 Task: Check the safety & property of Home in West palm Beach, Florida, United States.
Action: Mouse moved to (773, 143)
Screenshot: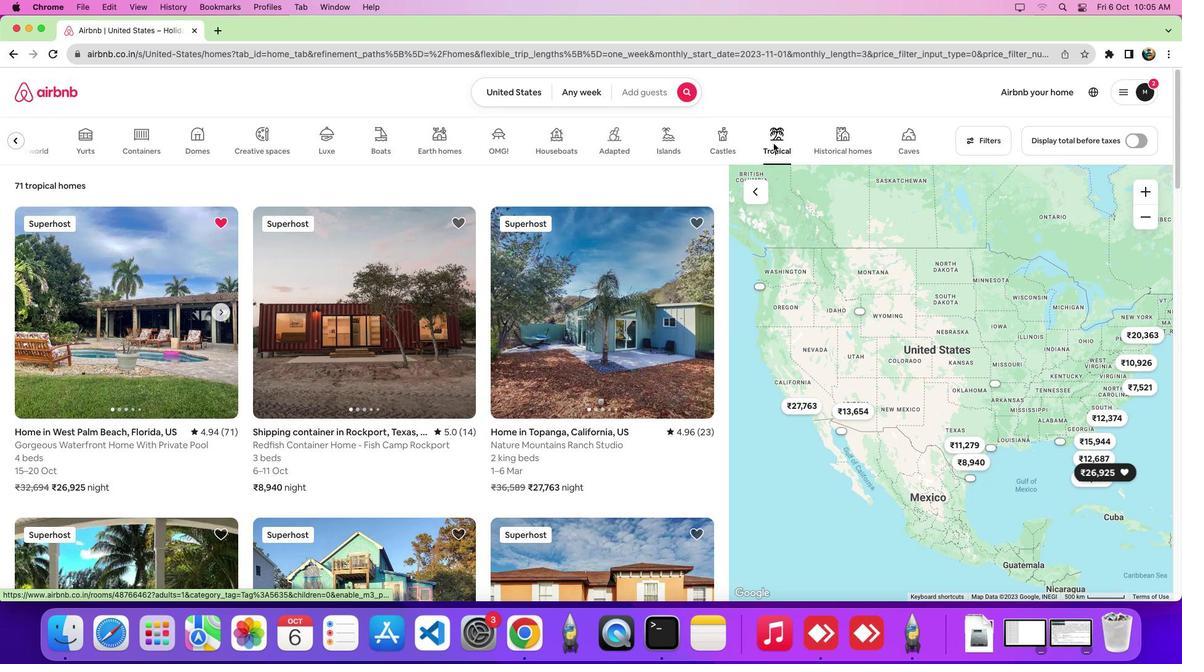 
Action: Mouse pressed left at (773, 143)
Screenshot: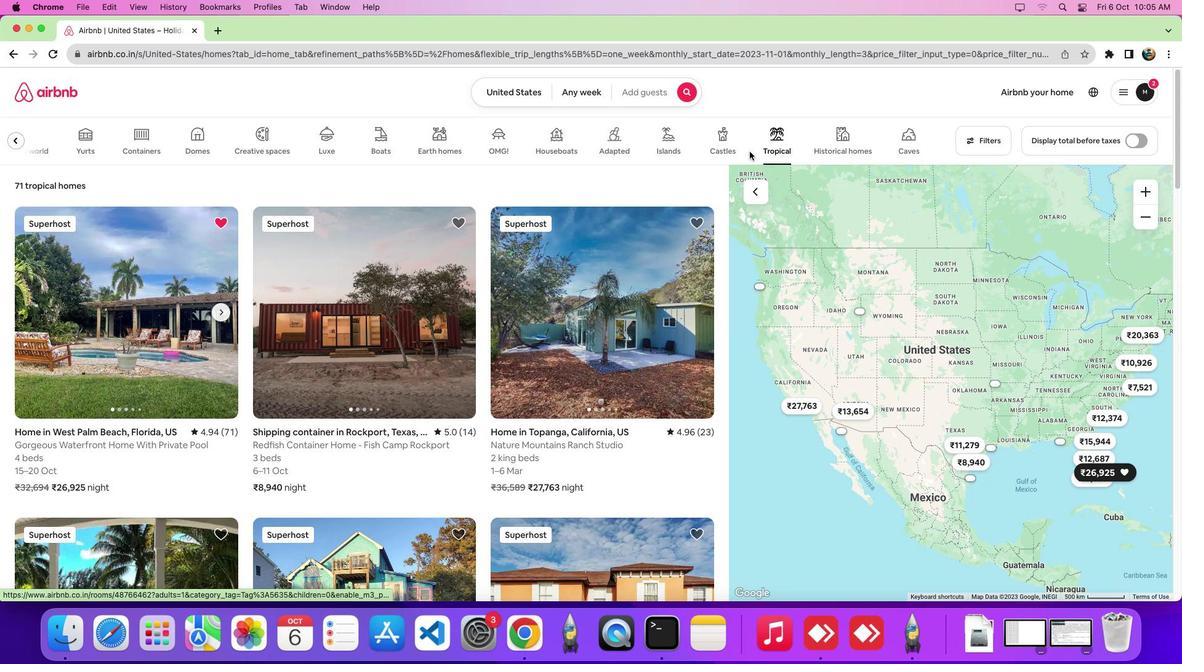 
Action: Mouse moved to (134, 318)
Screenshot: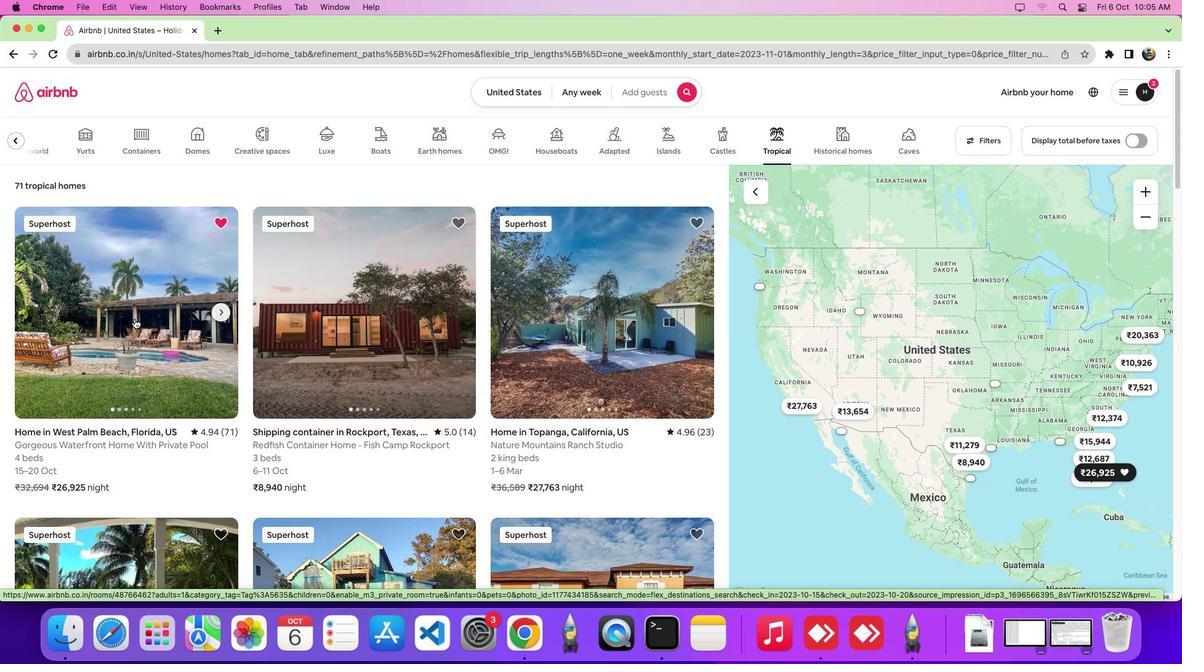 
Action: Mouse pressed left at (134, 318)
Screenshot: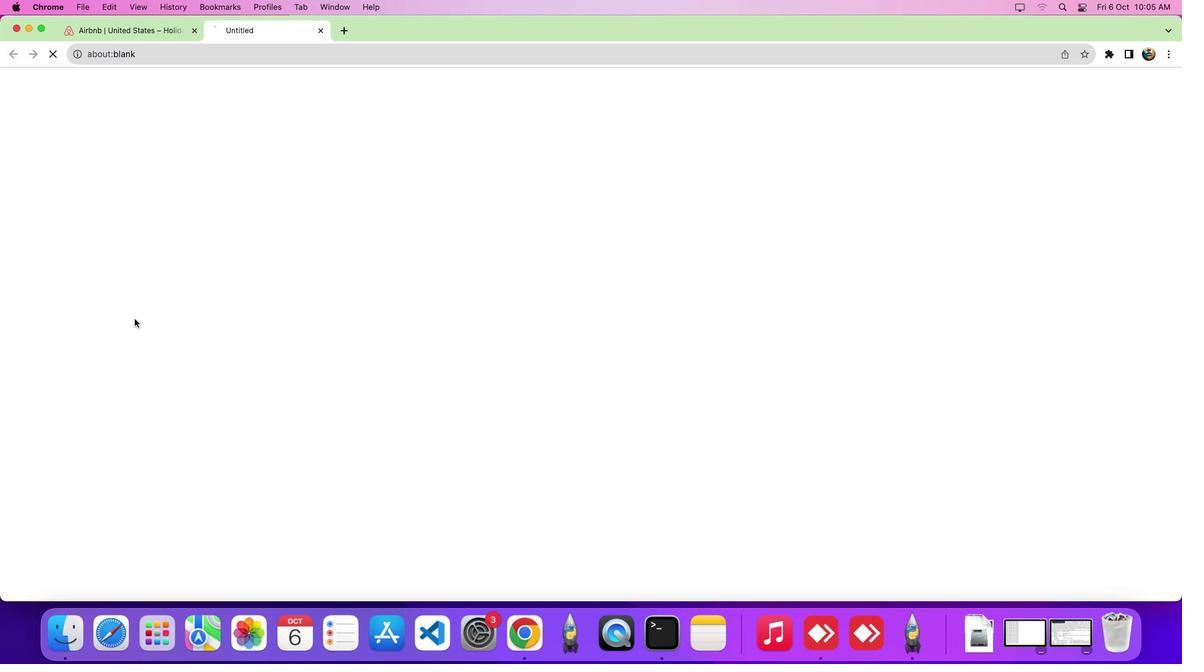 
Action: Mouse moved to (1177, 93)
Screenshot: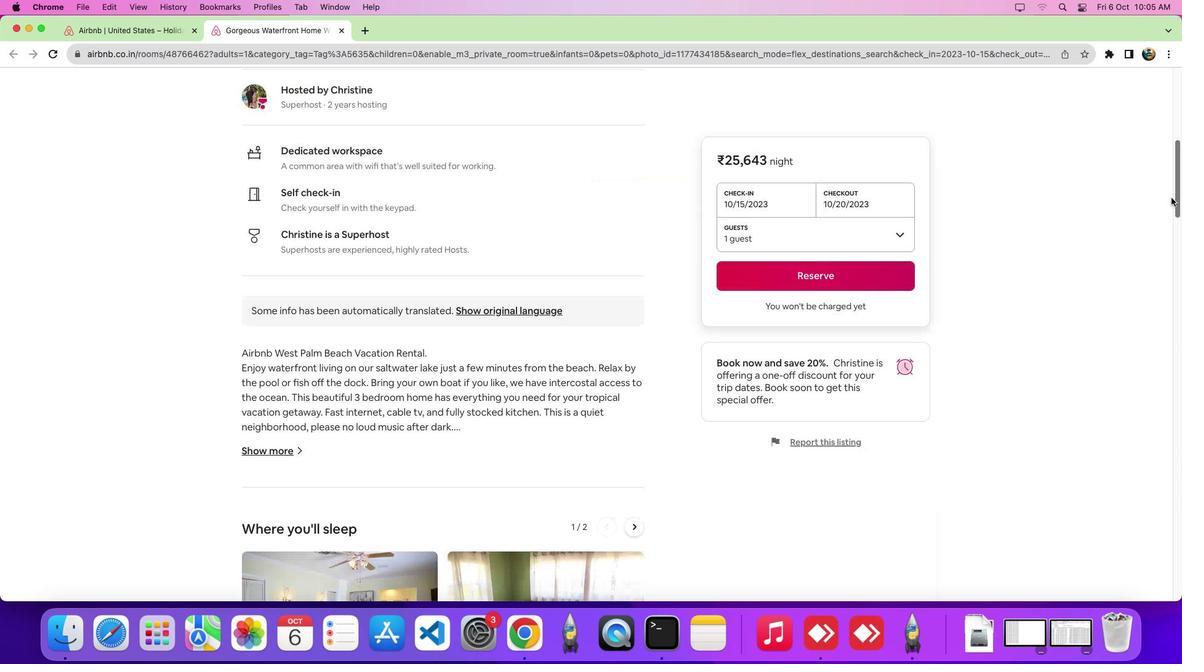 
Action: Mouse pressed left at (1177, 93)
Screenshot: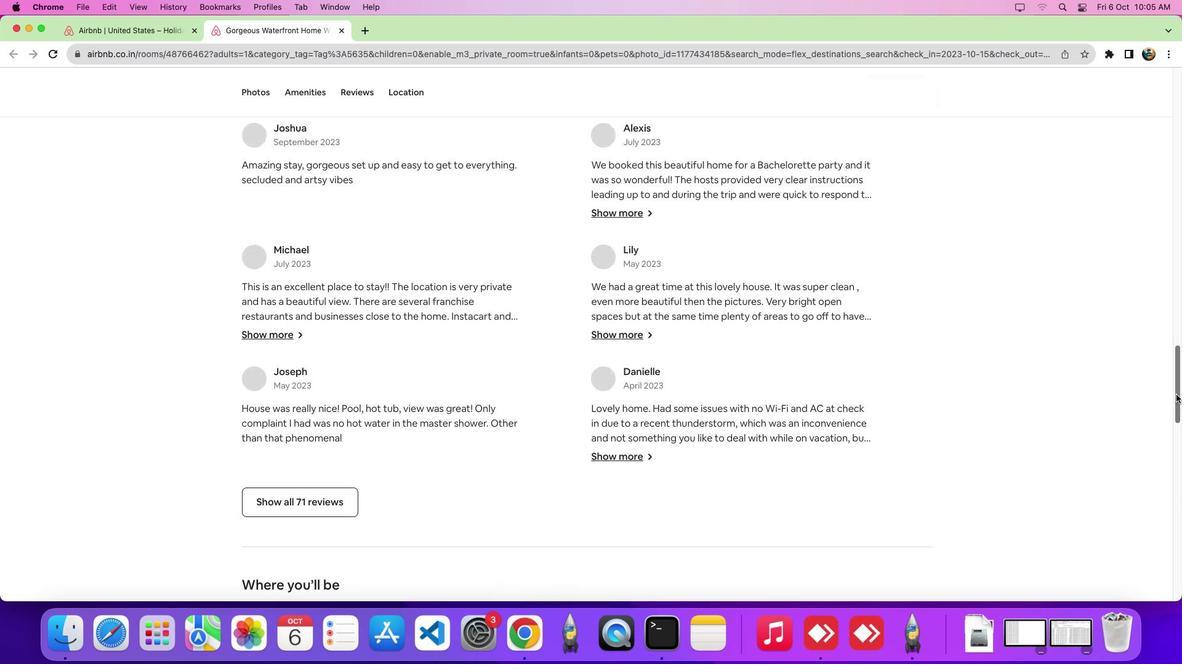 
Action: Mouse moved to (576, 435)
Screenshot: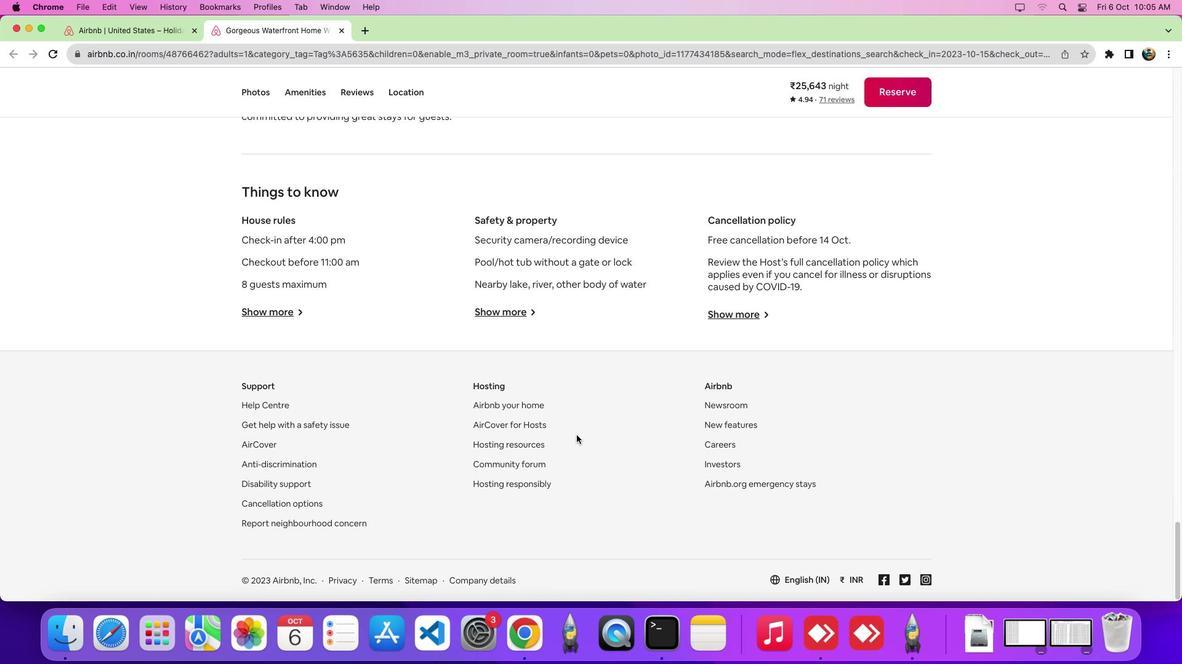 
Action: Mouse scrolled (576, 435) with delta (0, 0)
Screenshot: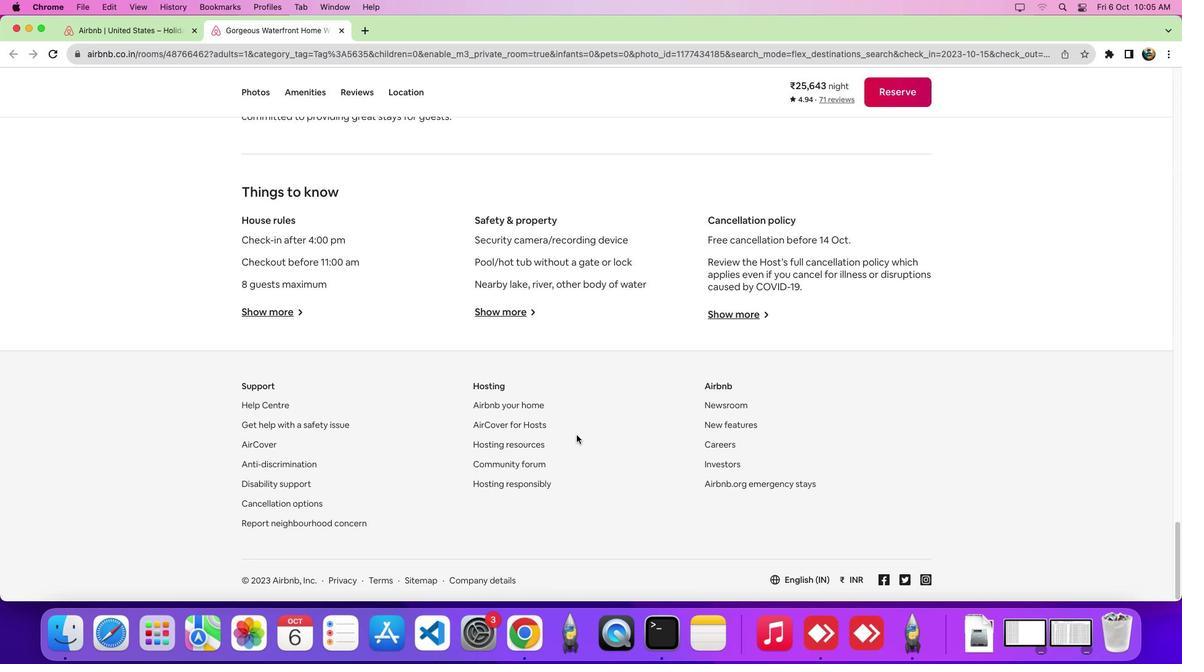 
Action: Mouse moved to (576, 435)
Screenshot: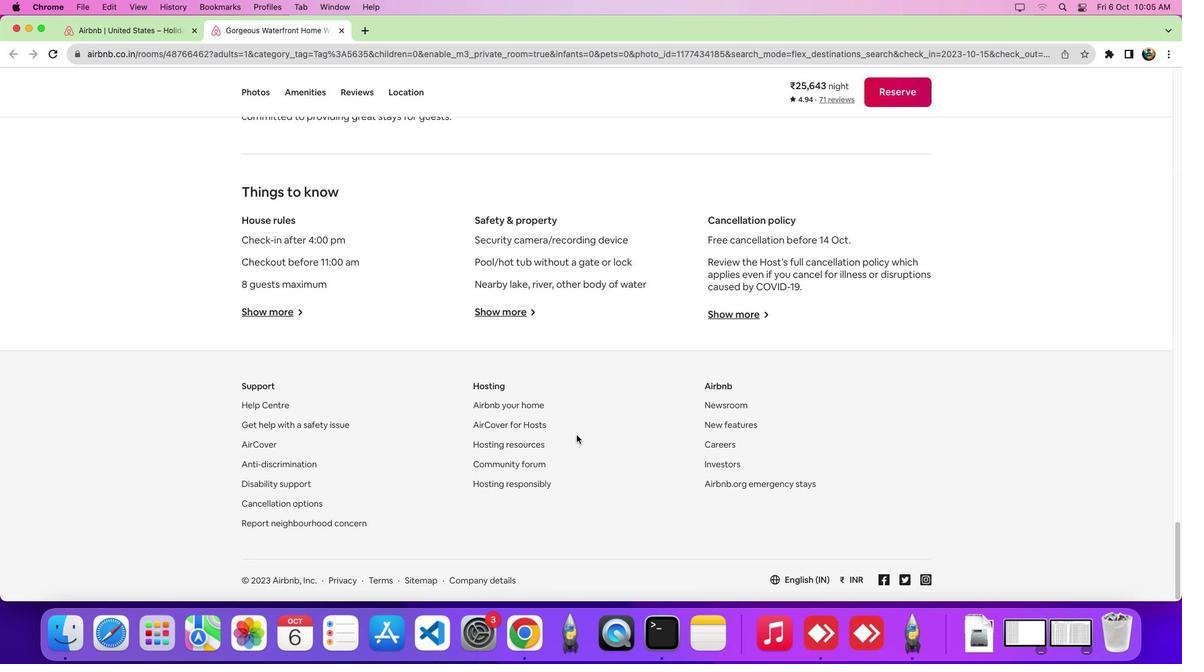 
Action: Mouse scrolled (576, 435) with delta (0, -1)
Screenshot: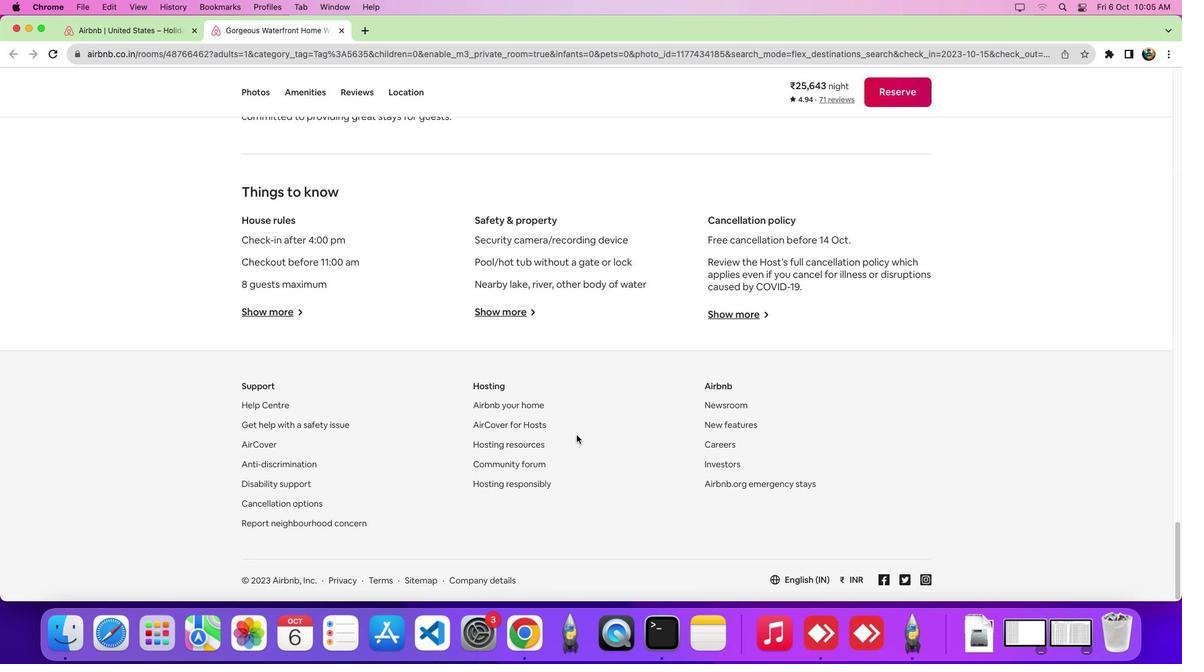 
Action: Mouse scrolled (576, 435) with delta (0, -5)
Screenshot: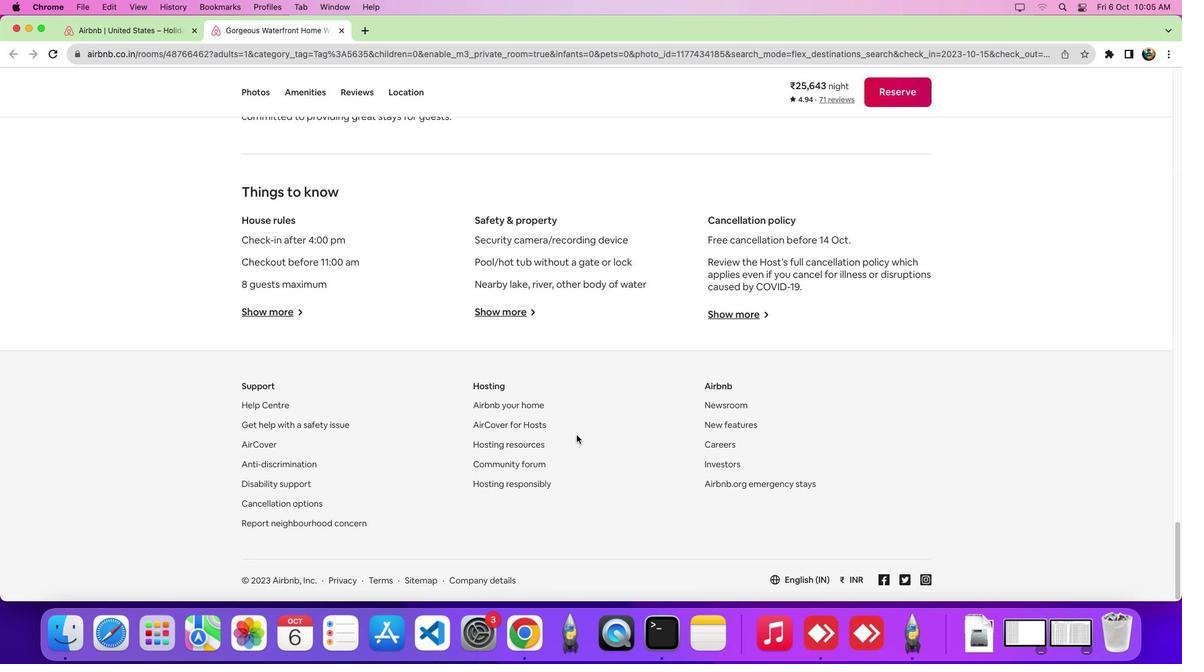 
Action: Mouse scrolled (576, 435) with delta (0, -8)
Screenshot: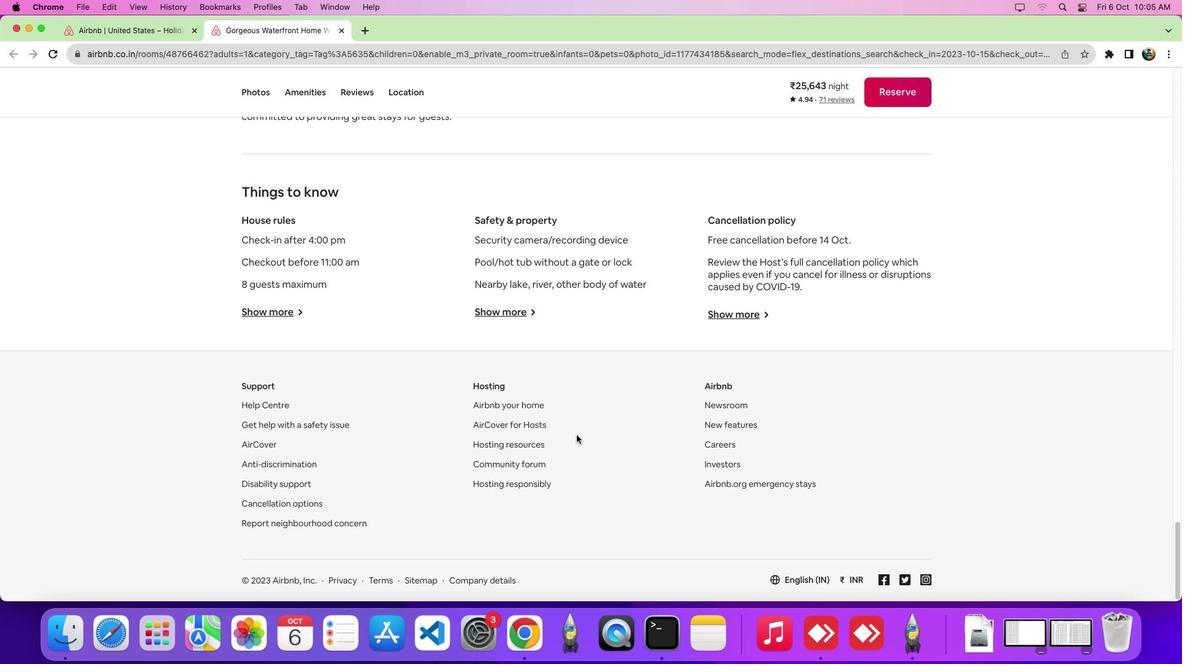 
Action: Mouse moved to (513, 313)
Screenshot: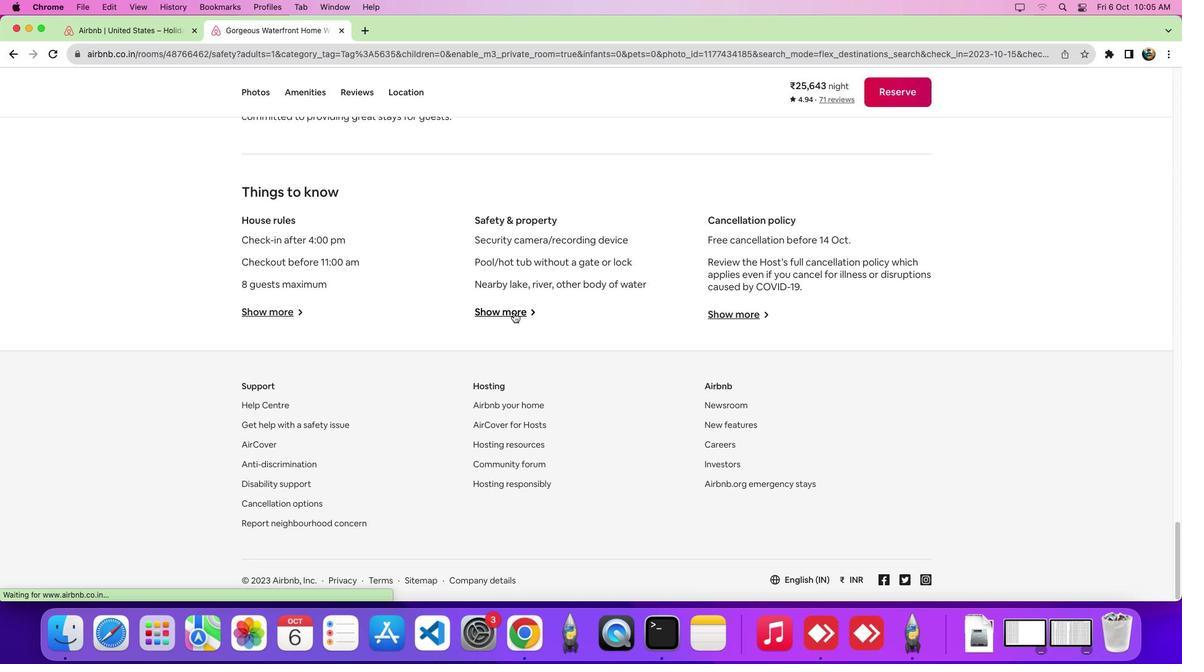 
Action: Mouse pressed left at (513, 313)
Screenshot: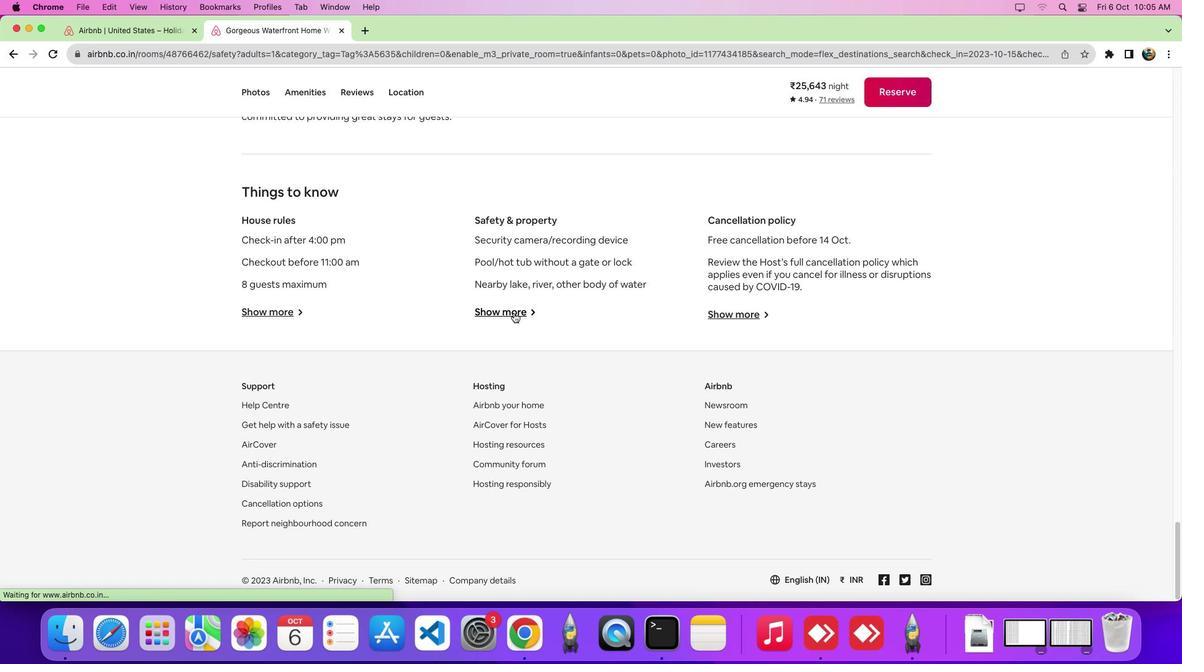 
Action: Mouse moved to (556, 327)
Screenshot: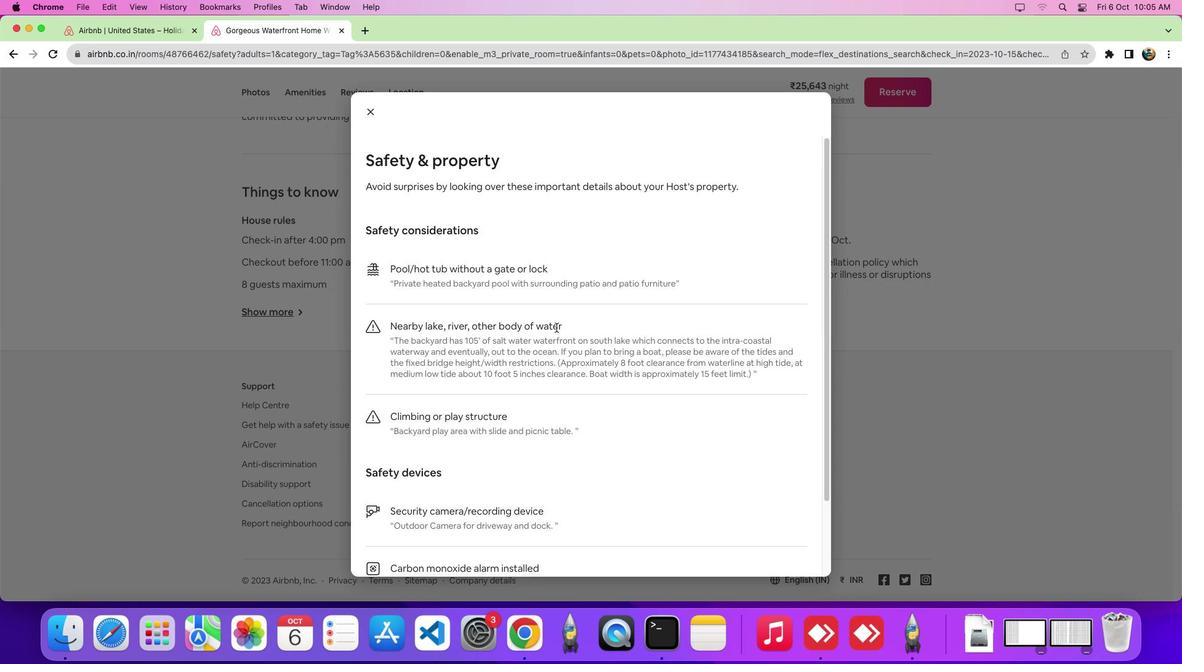 
